 Task: Assign in the project TouchLine the issue 'Implement a feature for users to join and participate in groups' to the sprint 'Warp Drive'.
Action: Mouse moved to (181, 48)
Screenshot: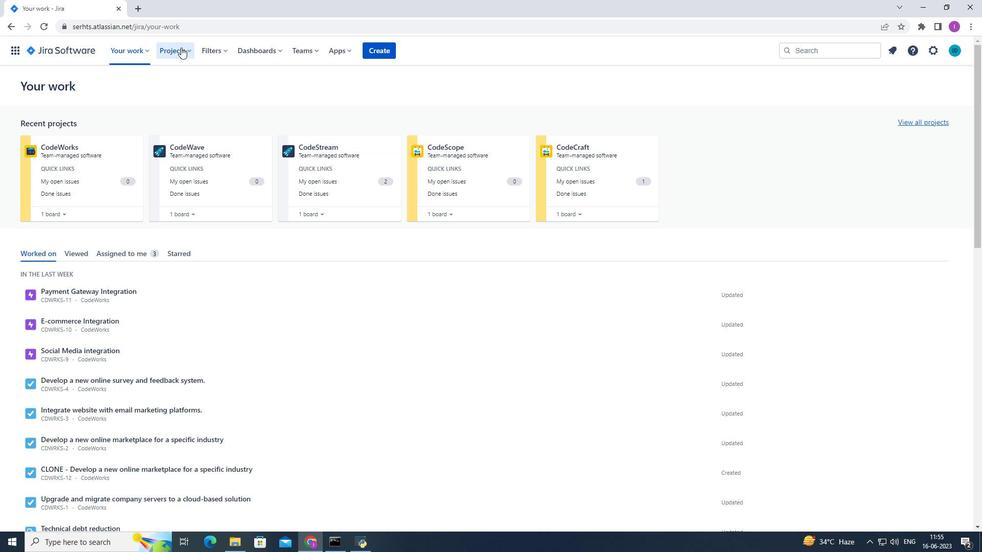 
Action: Mouse pressed left at (181, 48)
Screenshot: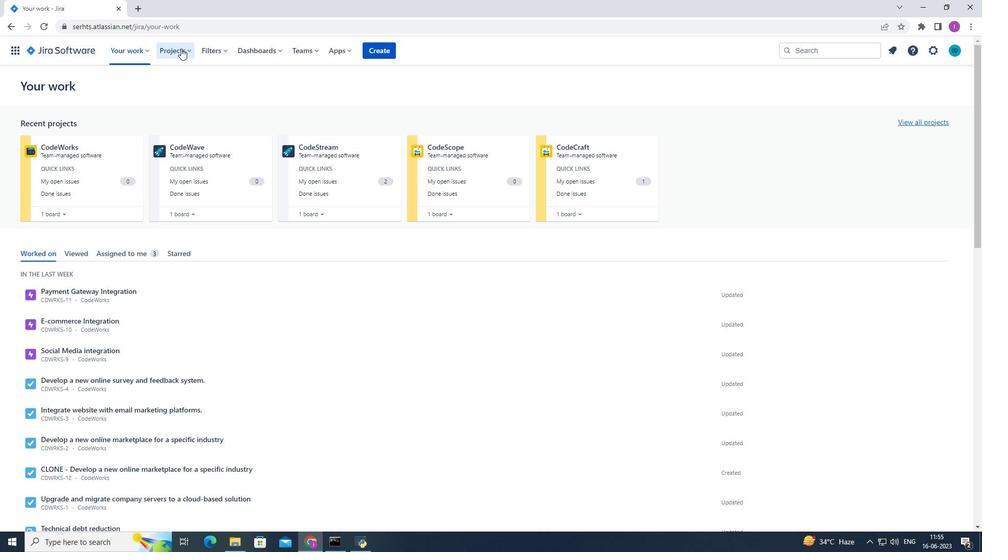 
Action: Mouse moved to (200, 91)
Screenshot: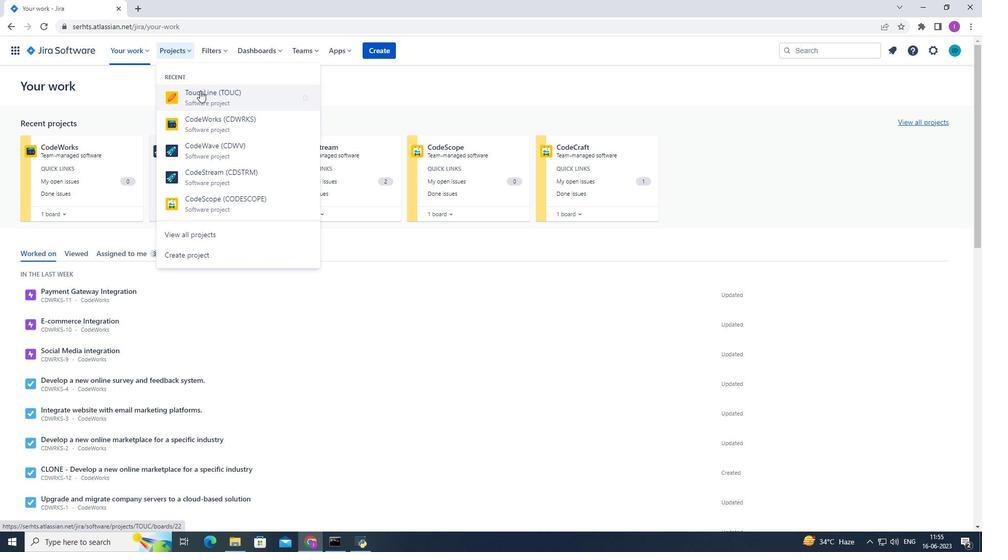
Action: Mouse pressed left at (200, 91)
Screenshot: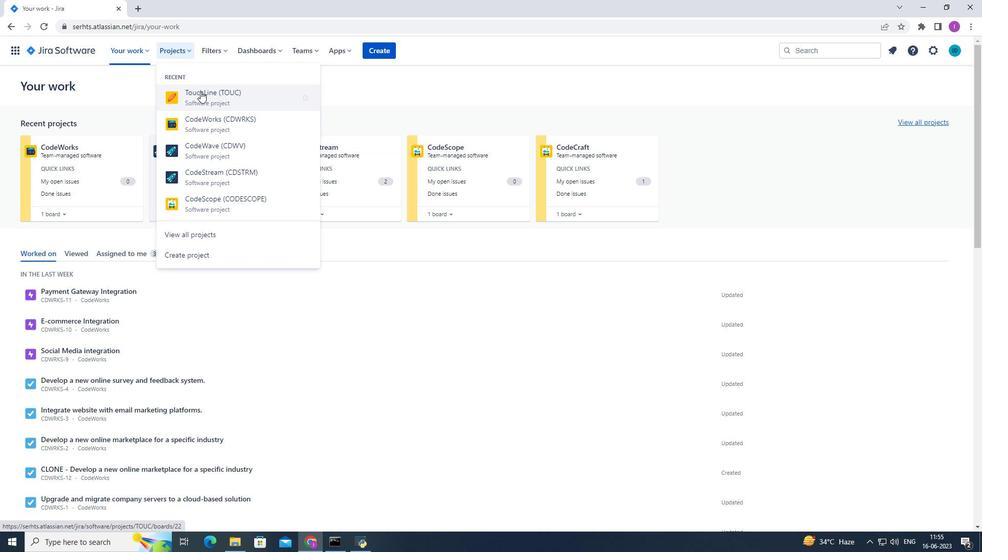
Action: Mouse moved to (61, 152)
Screenshot: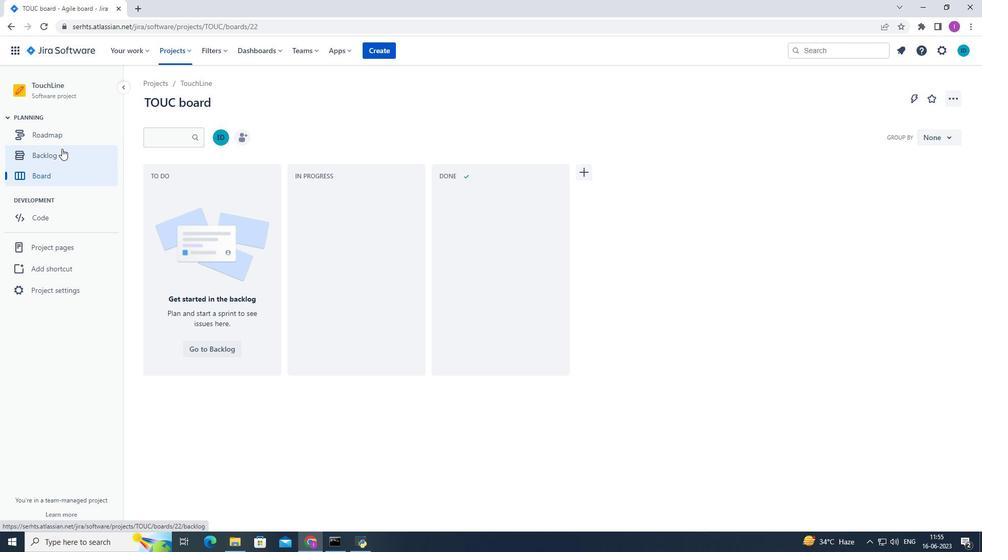 
Action: Mouse pressed left at (61, 152)
Screenshot: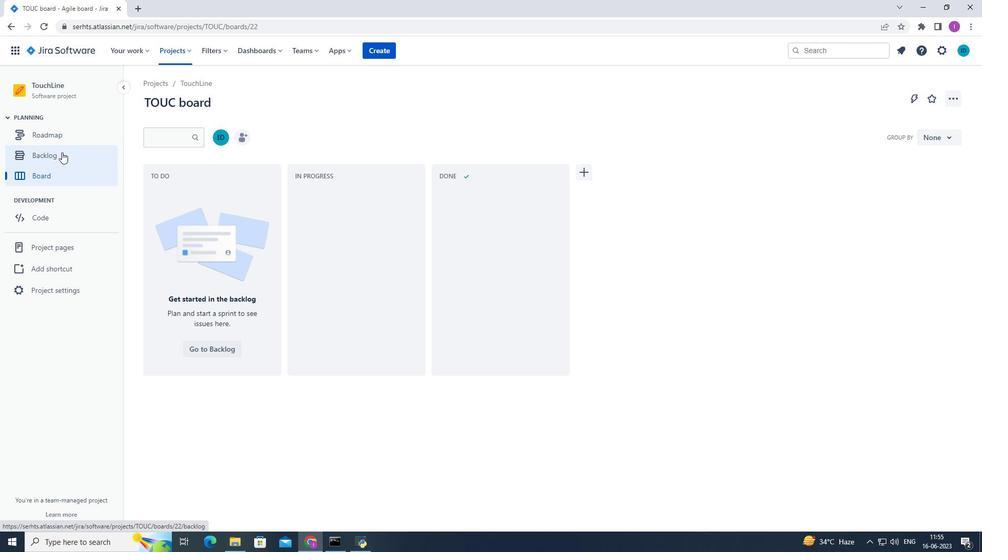 
Action: Mouse moved to (447, 305)
Screenshot: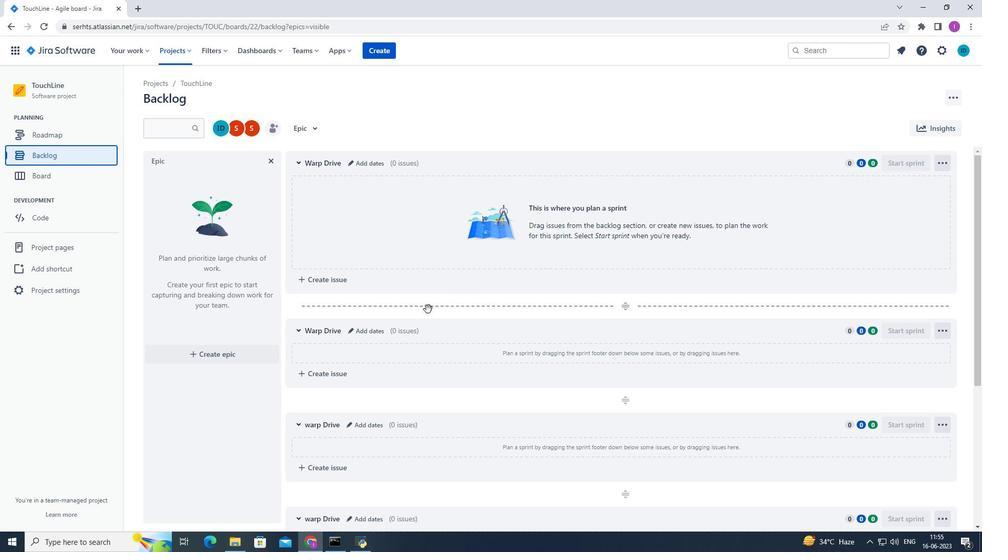 
Action: Mouse scrolled (447, 305) with delta (0, 0)
Screenshot: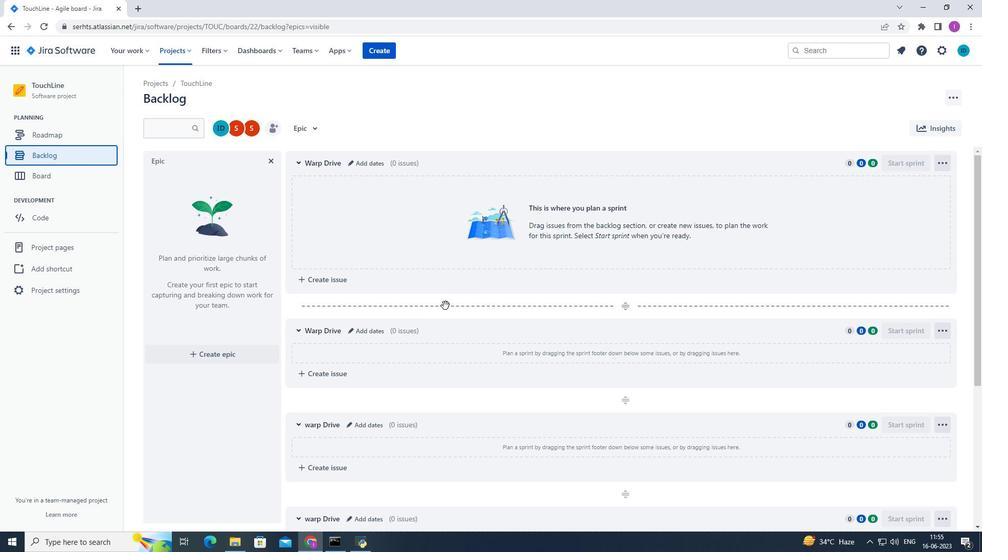 
Action: Mouse moved to (449, 305)
Screenshot: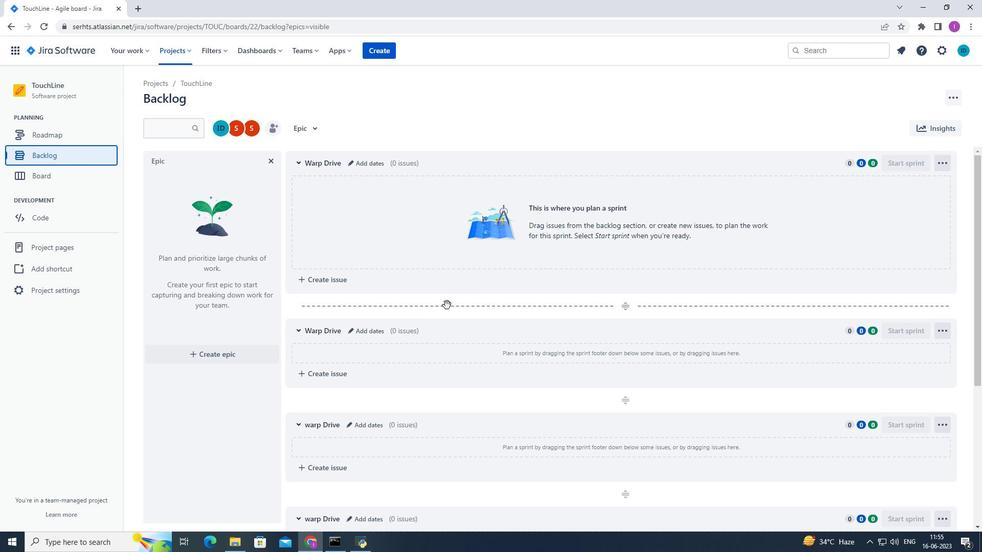 
Action: Mouse scrolled (449, 305) with delta (0, 0)
Screenshot: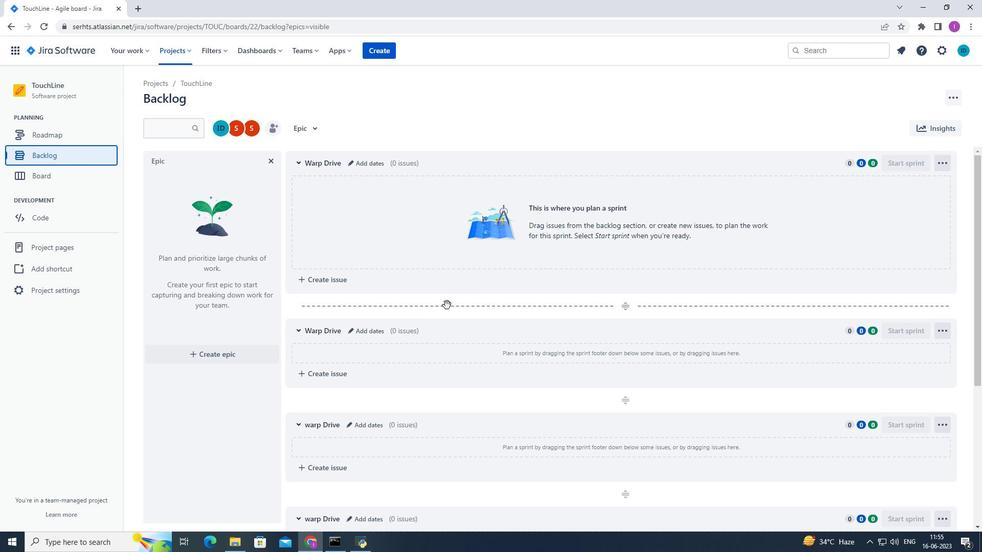 
Action: Mouse moved to (451, 305)
Screenshot: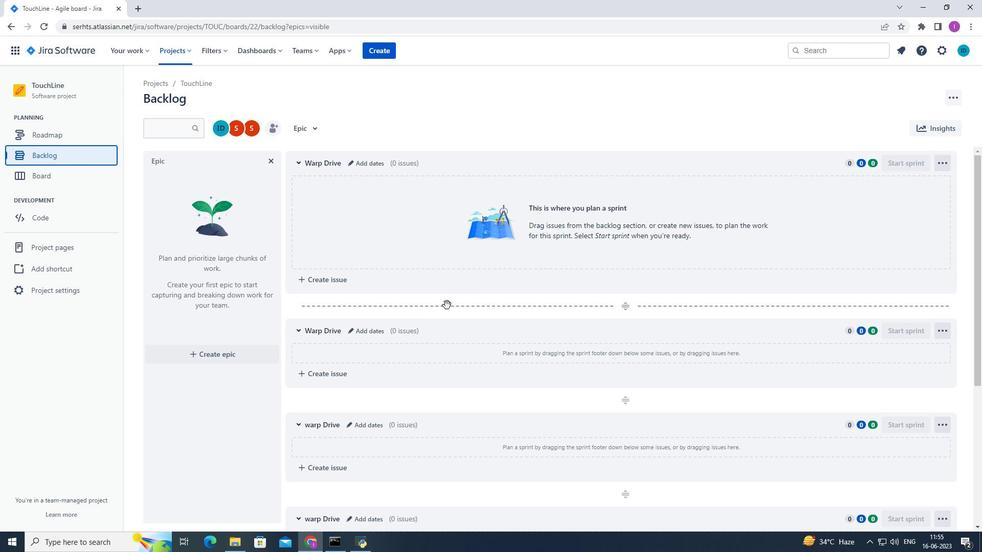
Action: Mouse scrolled (451, 305) with delta (0, 0)
Screenshot: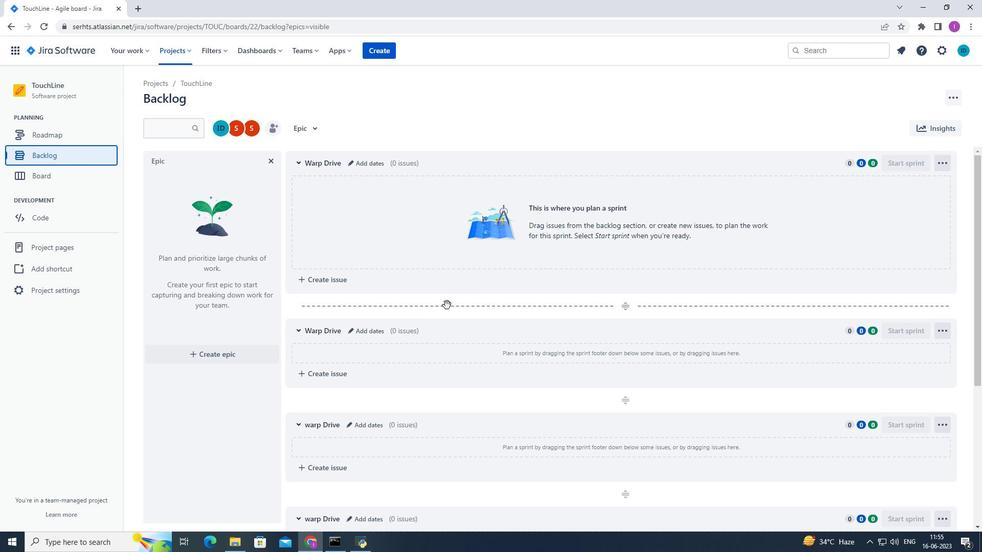 
Action: Mouse moved to (451, 305)
Screenshot: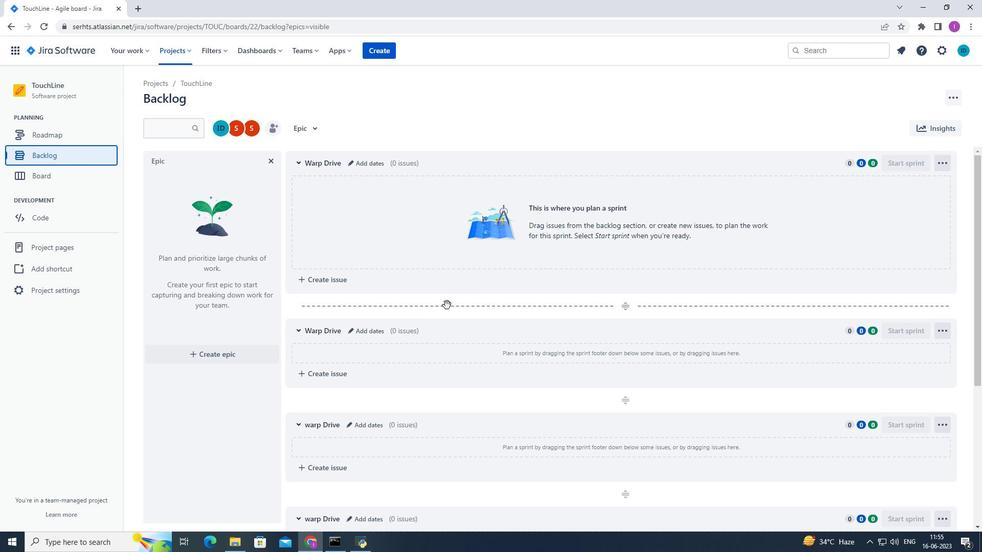 
Action: Mouse scrolled (451, 305) with delta (0, 0)
Screenshot: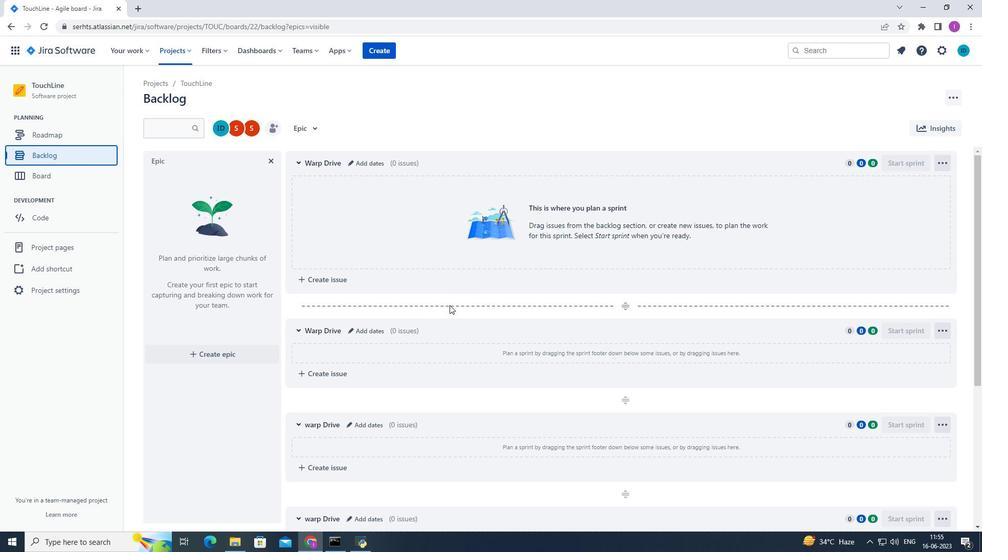 
Action: Mouse moved to (511, 320)
Screenshot: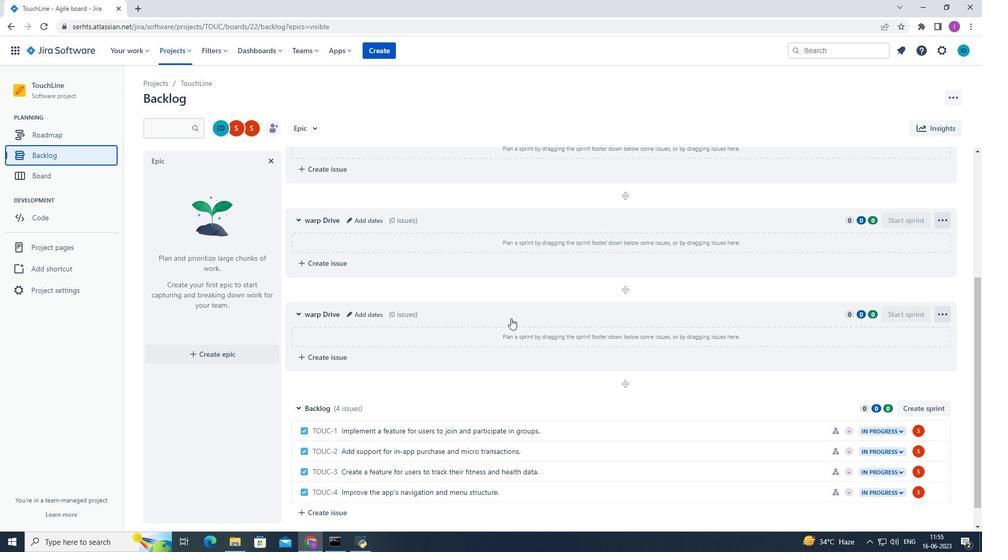 
Action: Mouse scrolled (511, 319) with delta (0, 0)
Screenshot: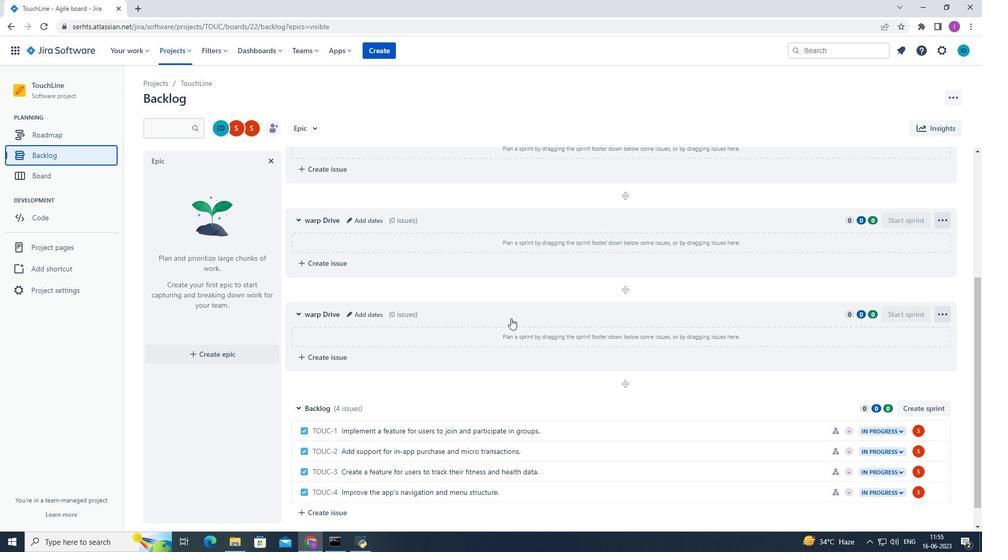 
Action: Mouse moved to (511, 320)
Screenshot: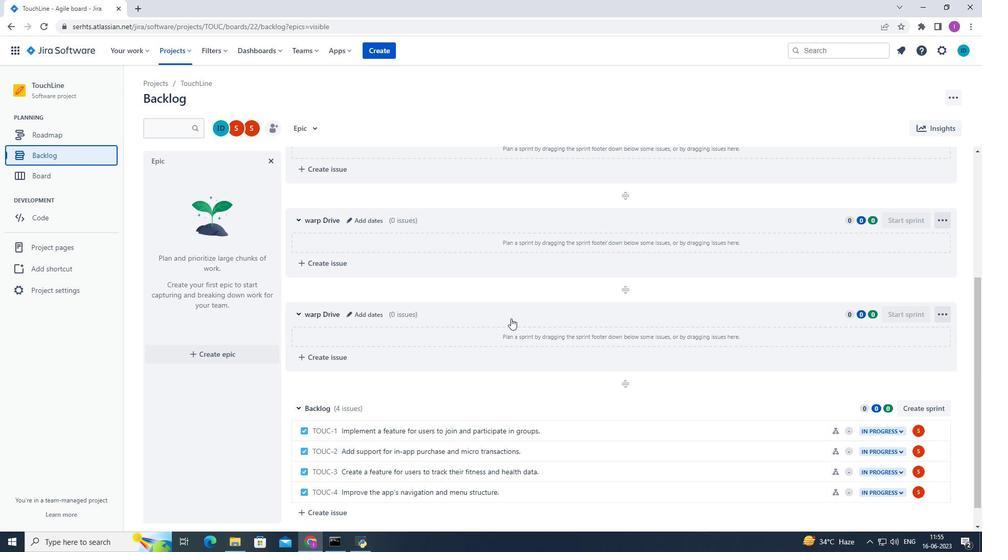 
Action: Mouse scrolled (511, 320) with delta (0, 0)
Screenshot: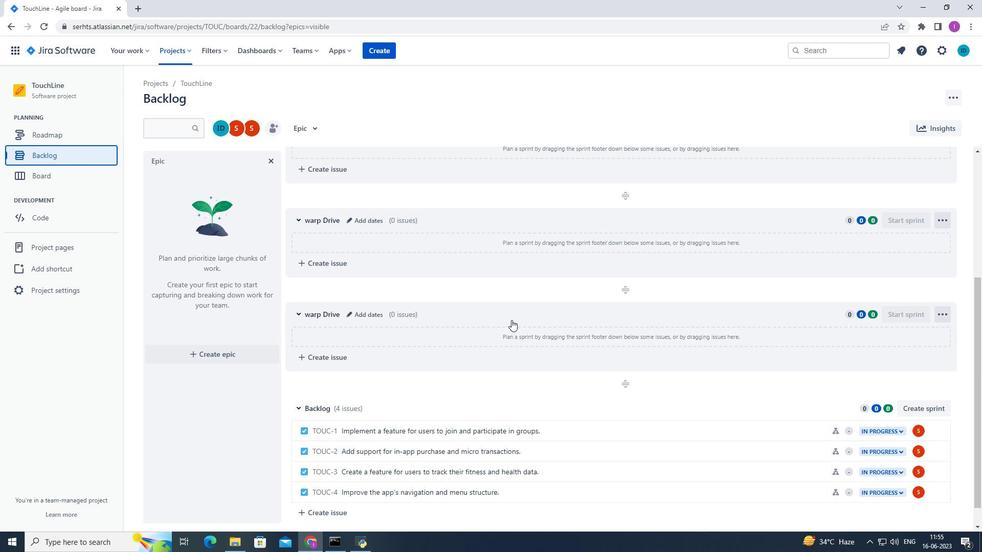 
Action: Mouse scrolled (511, 320) with delta (0, 0)
Screenshot: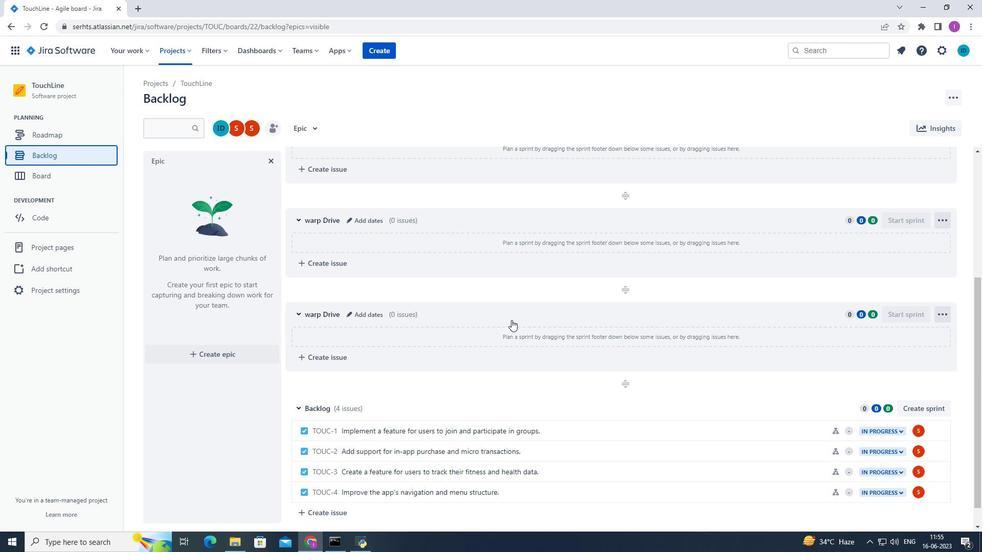 
Action: Mouse moved to (938, 407)
Screenshot: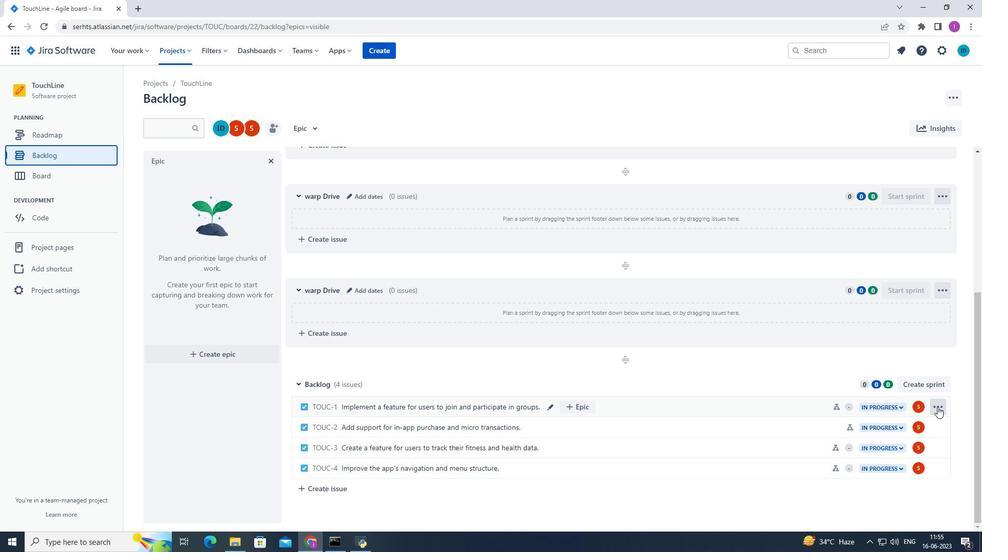 
Action: Mouse pressed left at (938, 407)
Screenshot: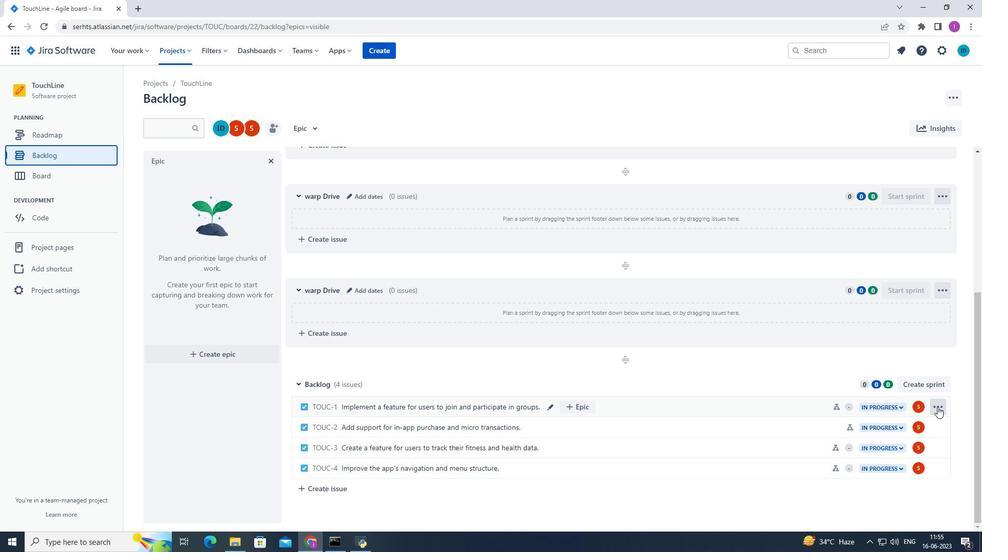 
Action: Mouse moved to (906, 303)
Screenshot: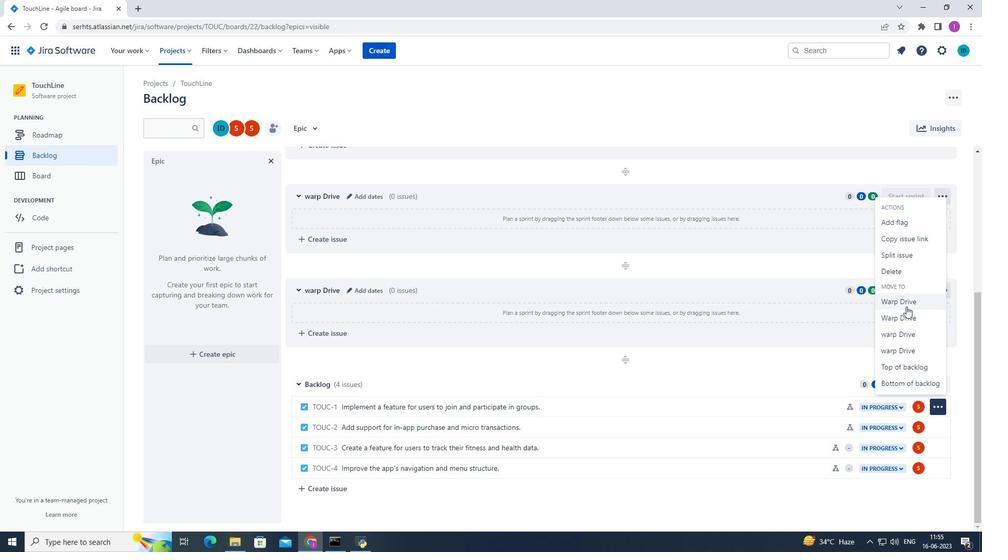 
Action: Mouse pressed left at (906, 303)
Screenshot: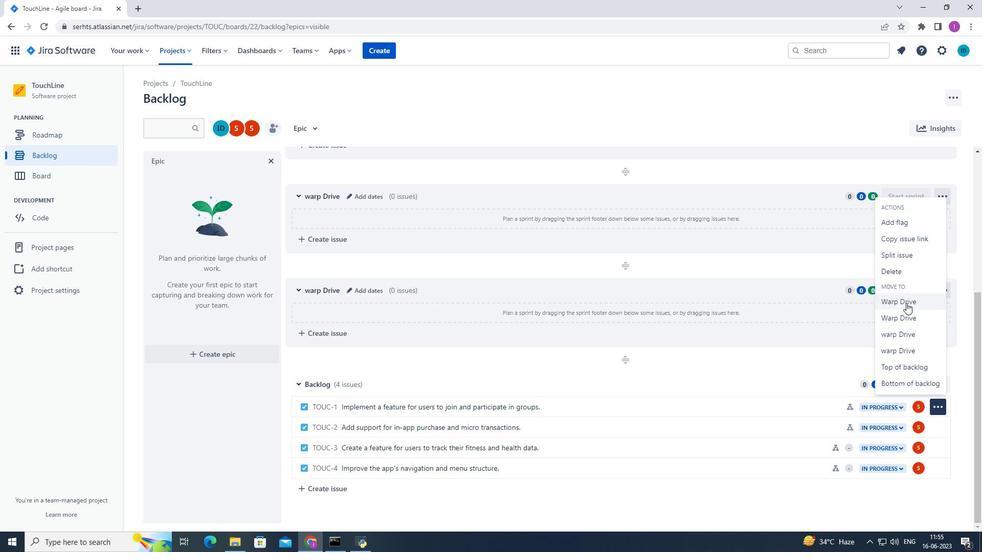 
Action: Mouse moved to (253, 436)
Screenshot: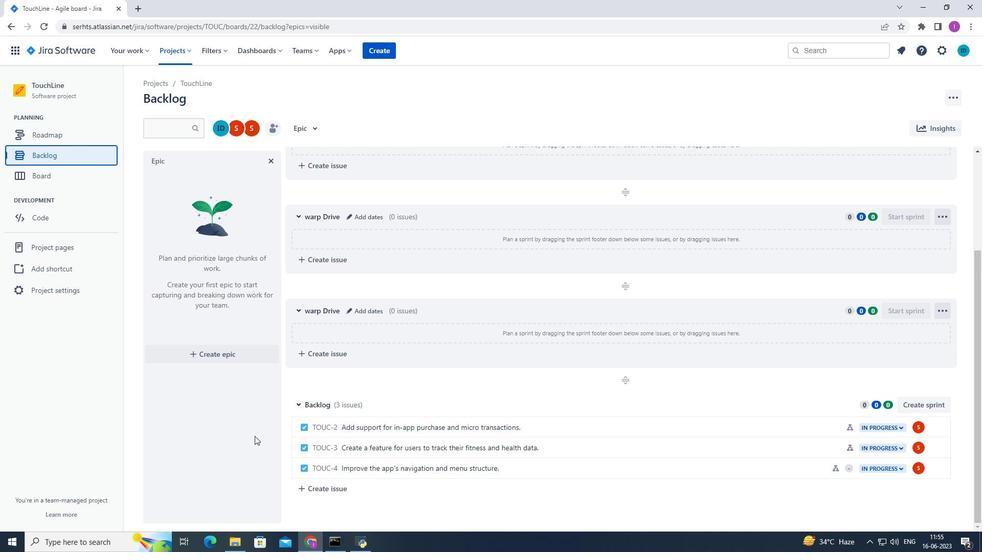 
